 Task: Check the marketing and promotion page.
Action: Mouse moved to (460, 469)
Screenshot: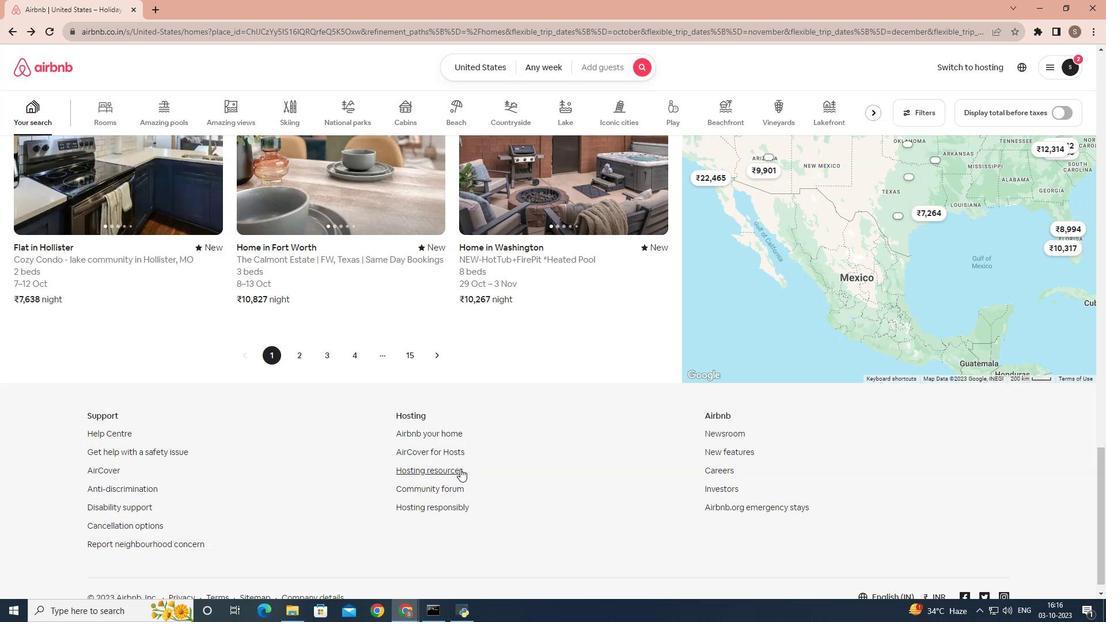 
Action: Mouse pressed left at (460, 469)
Screenshot: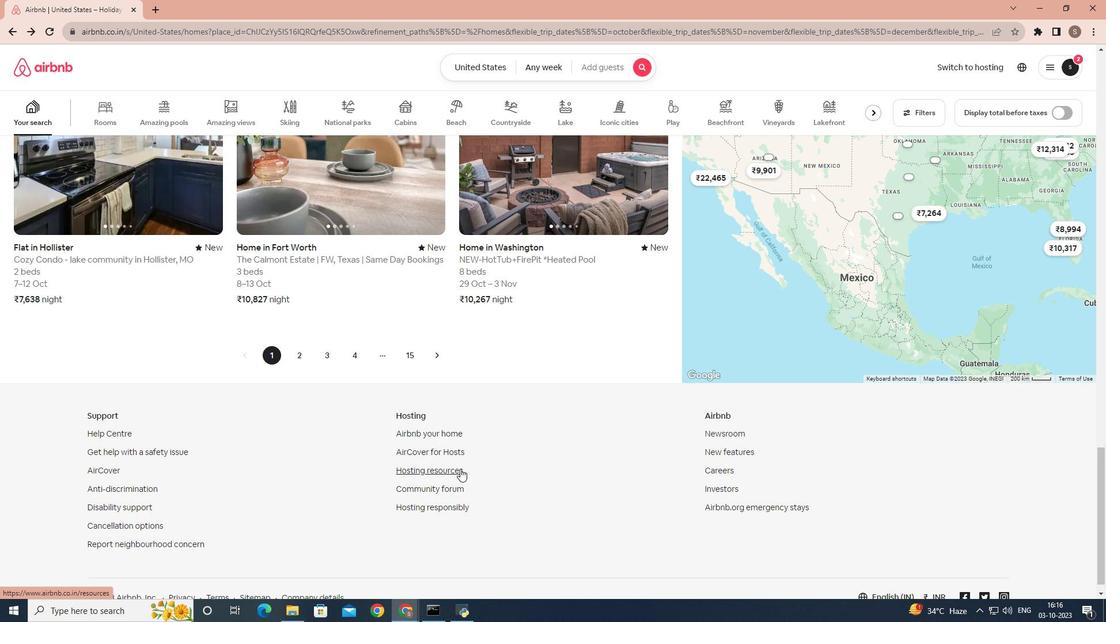 
Action: Mouse moved to (921, 64)
Screenshot: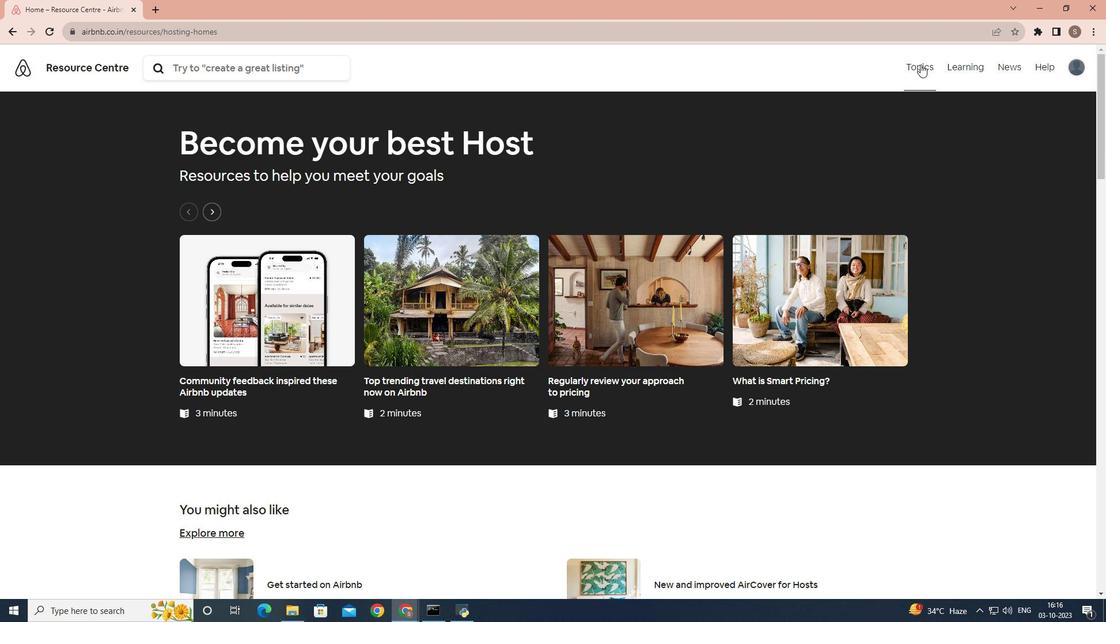 
Action: Mouse pressed left at (921, 64)
Screenshot: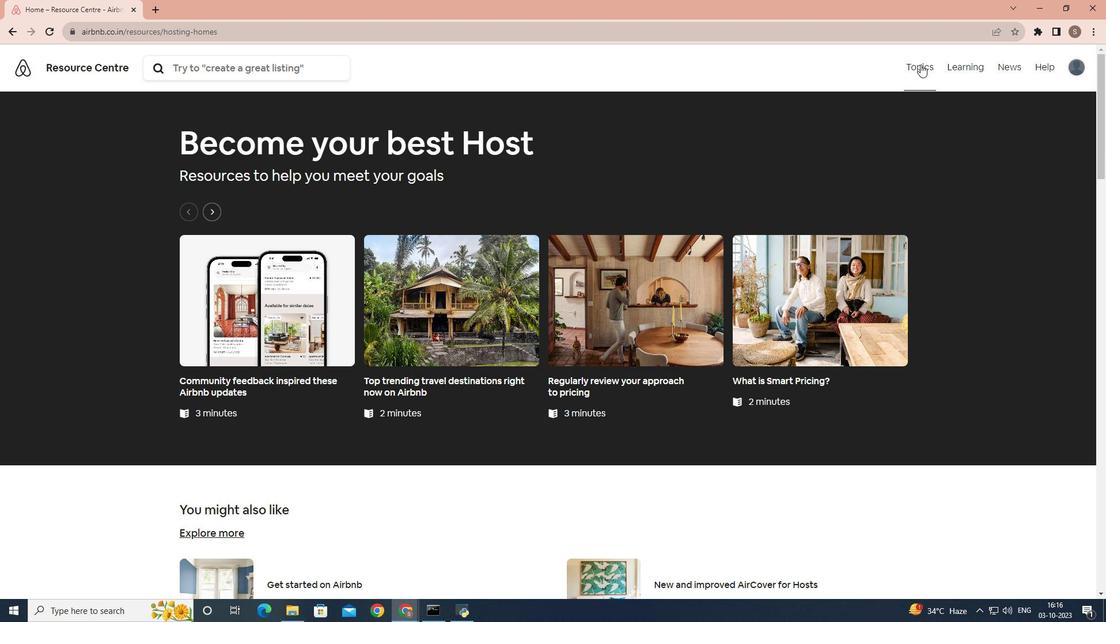 
Action: Mouse moved to (940, 125)
Screenshot: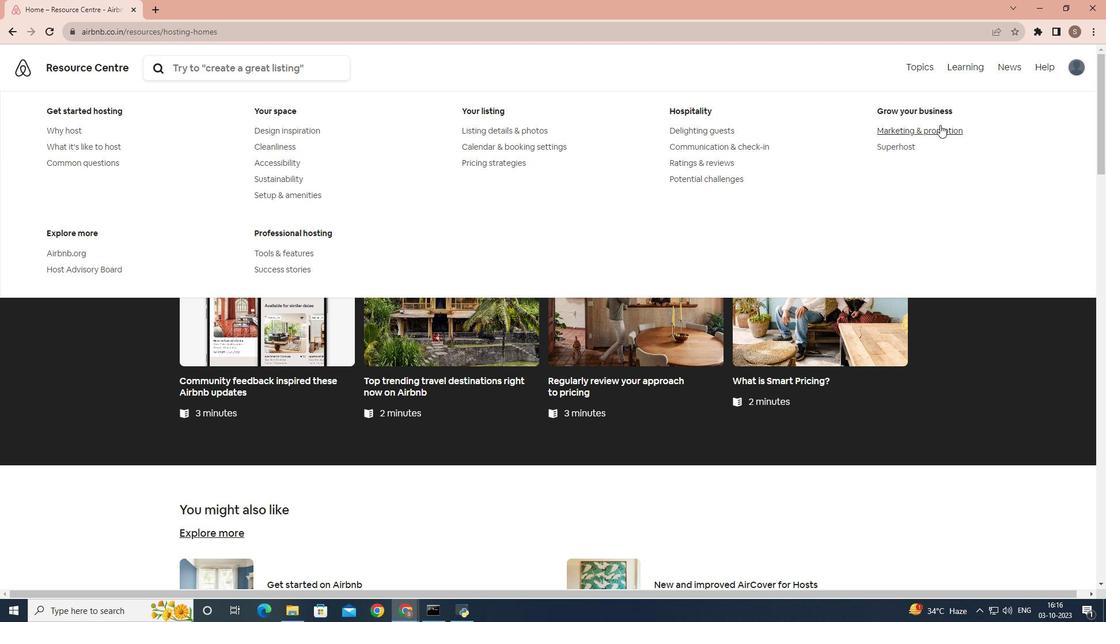 
Action: Mouse pressed left at (940, 125)
Screenshot: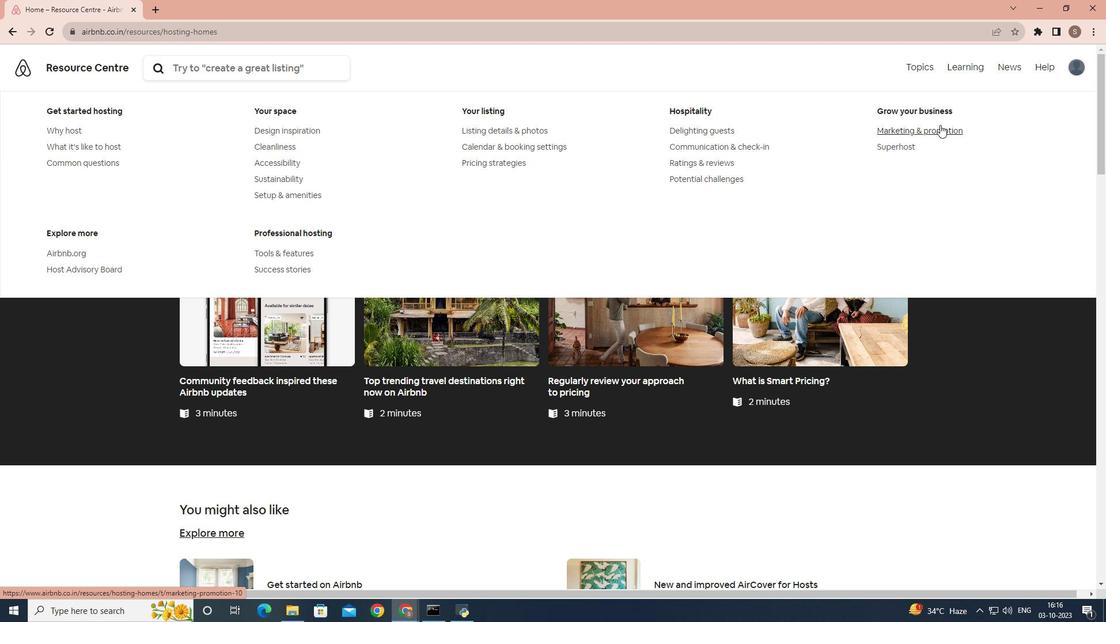 
Action: Mouse moved to (718, 186)
Screenshot: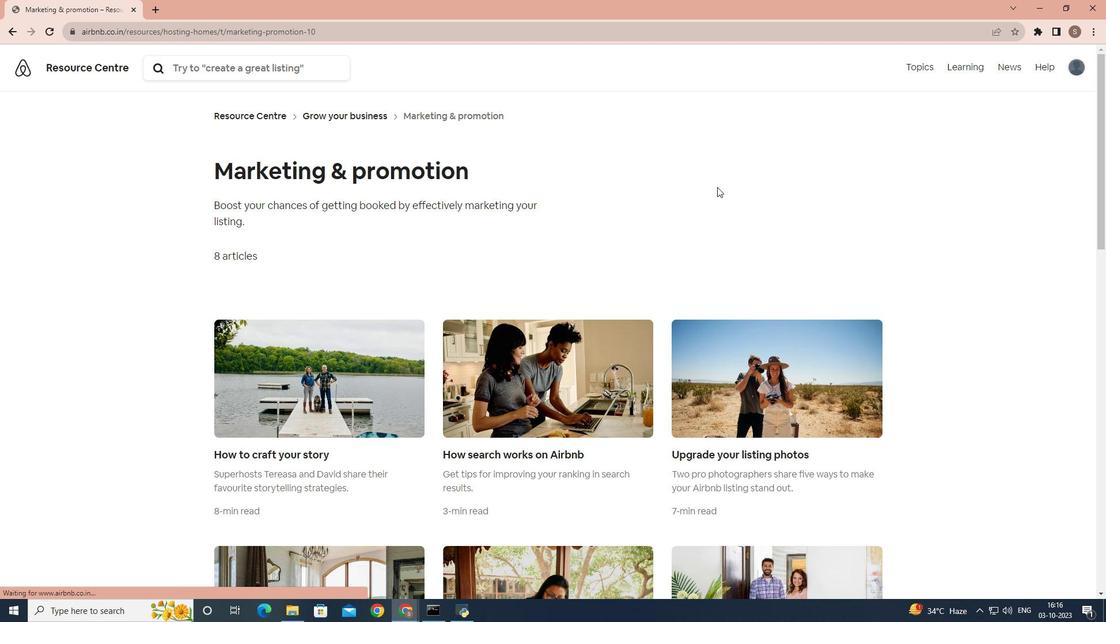 
Action: Mouse scrolled (718, 186) with delta (0, 0)
Screenshot: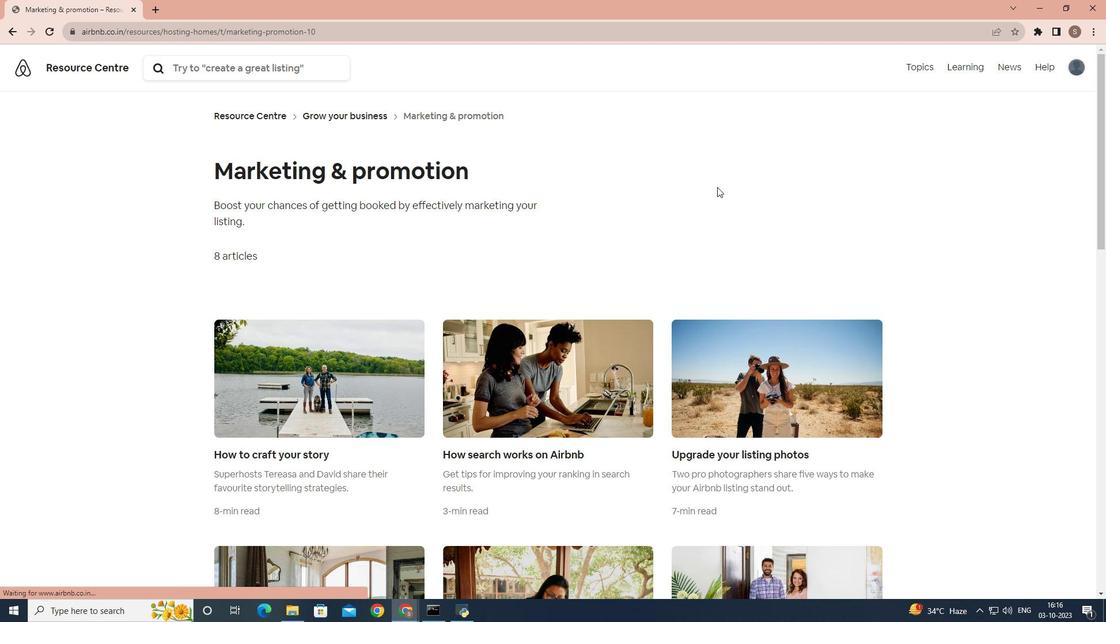 
Action: Mouse moved to (717, 187)
Screenshot: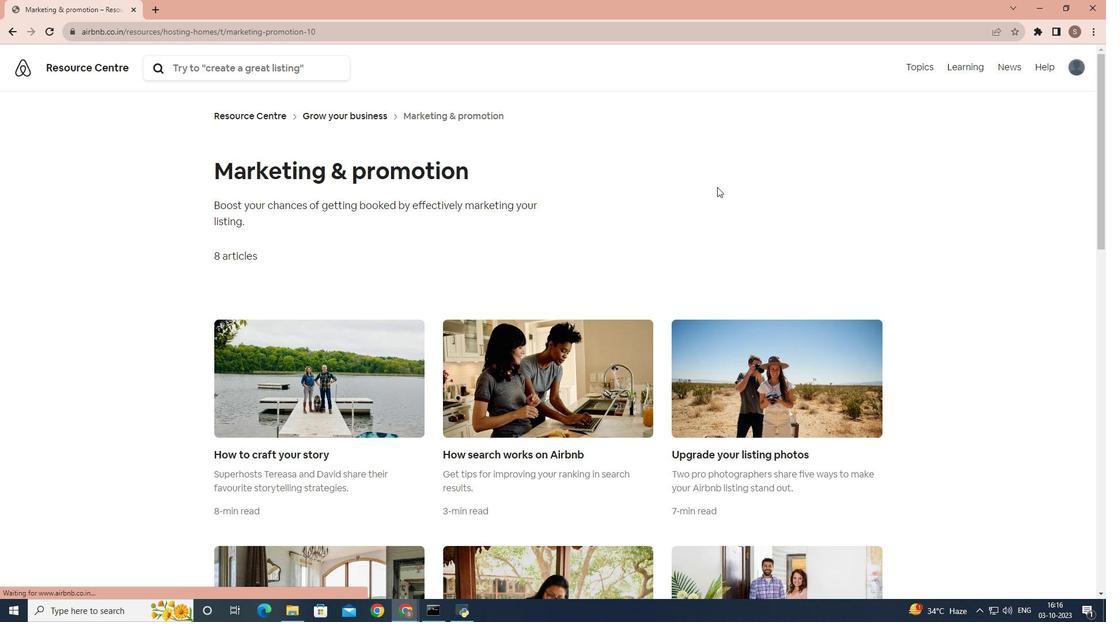
Action: Mouse scrolled (717, 186) with delta (0, 0)
Screenshot: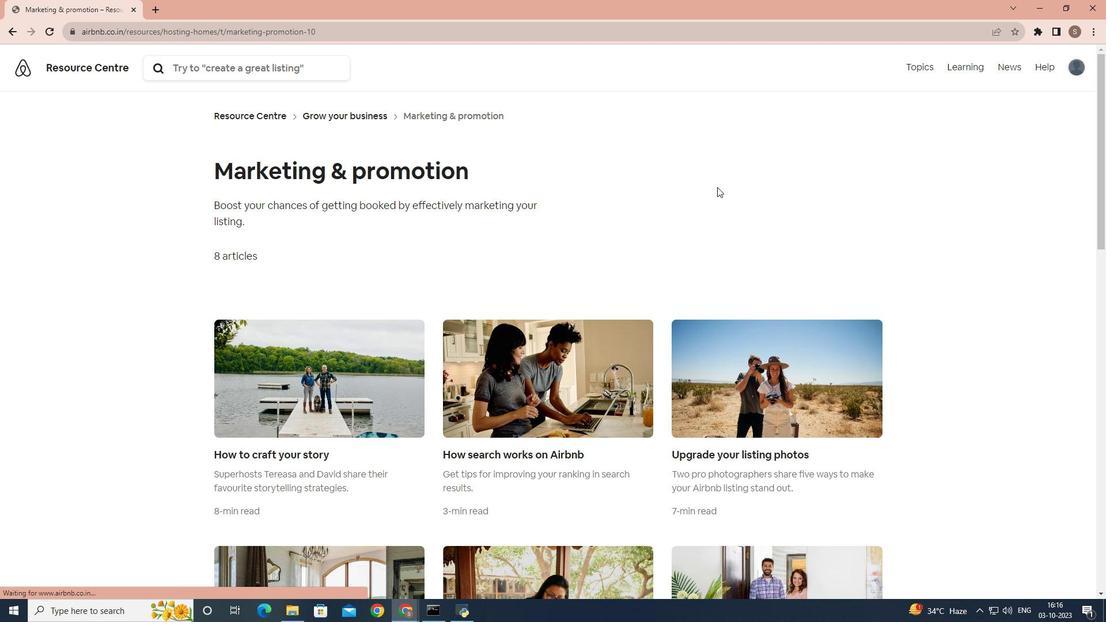 
Action: Mouse moved to (709, 192)
Screenshot: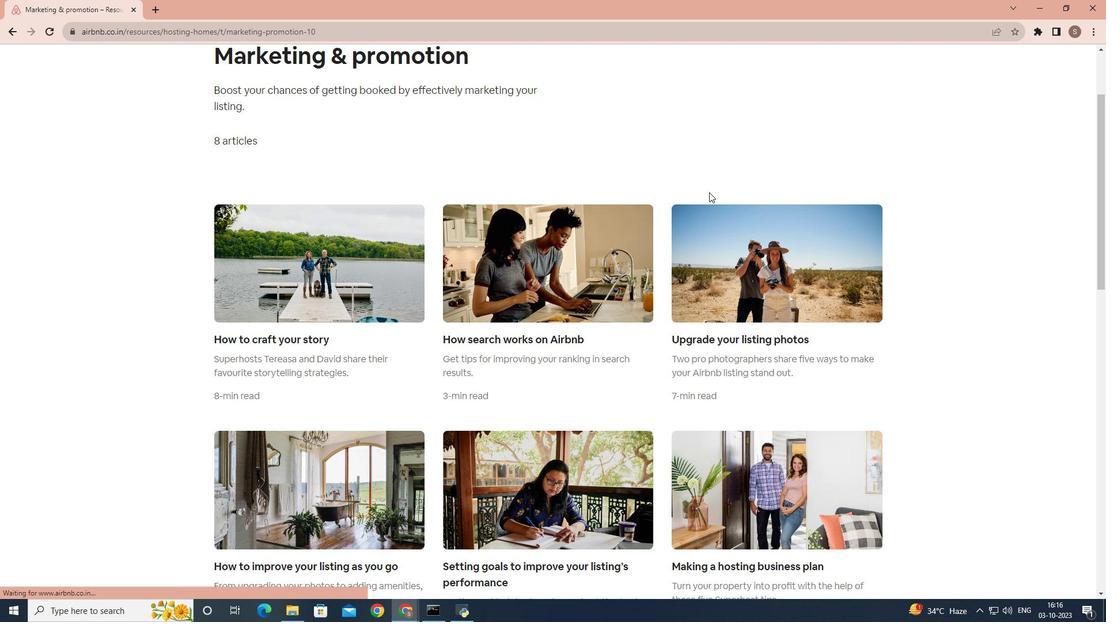 
Action: Mouse scrolled (709, 191) with delta (0, 0)
Screenshot: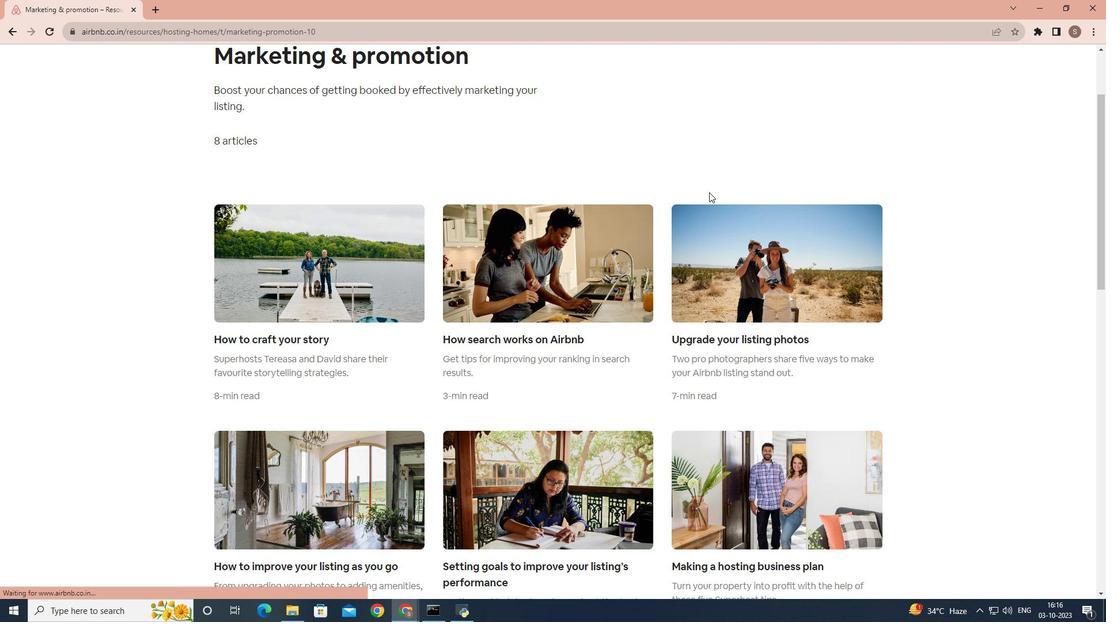 
Action: Mouse scrolled (709, 191) with delta (0, 0)
Screenshot: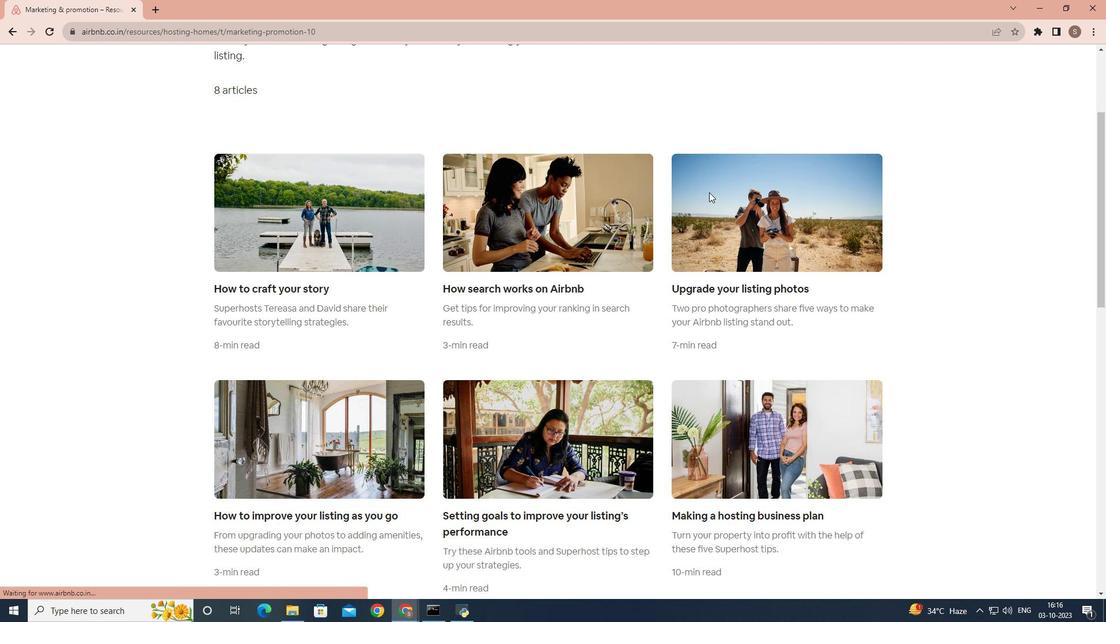
Action: Mouse scrolled (709, 191) with delta (0, 0)
Screenshot: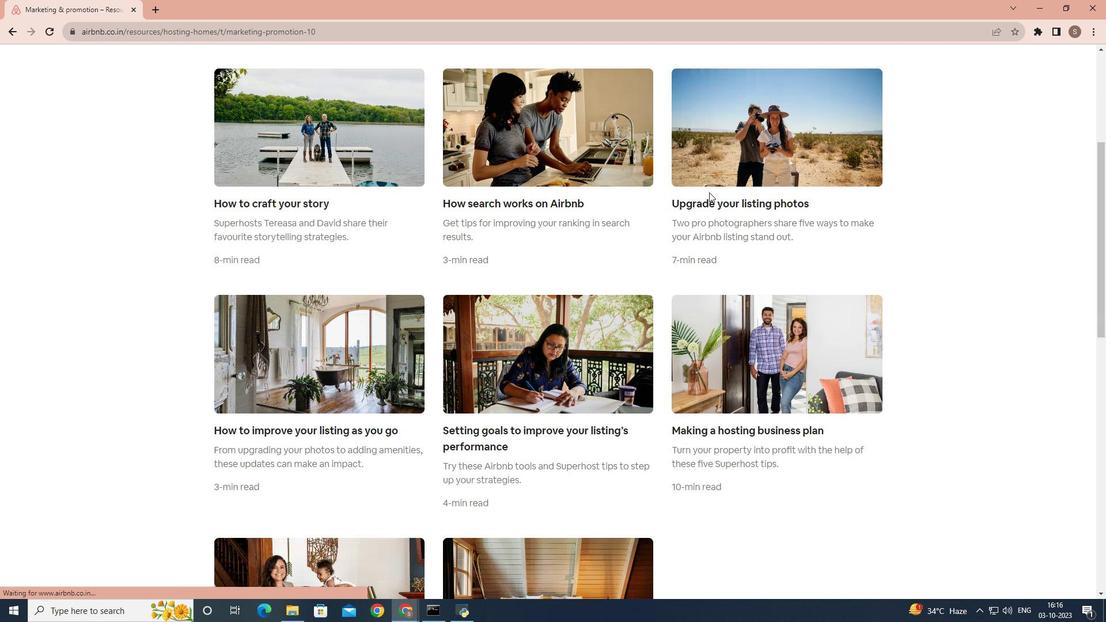 
Action: Mouse scrolled (709, 191) with delta (0, 0)
Screenshot: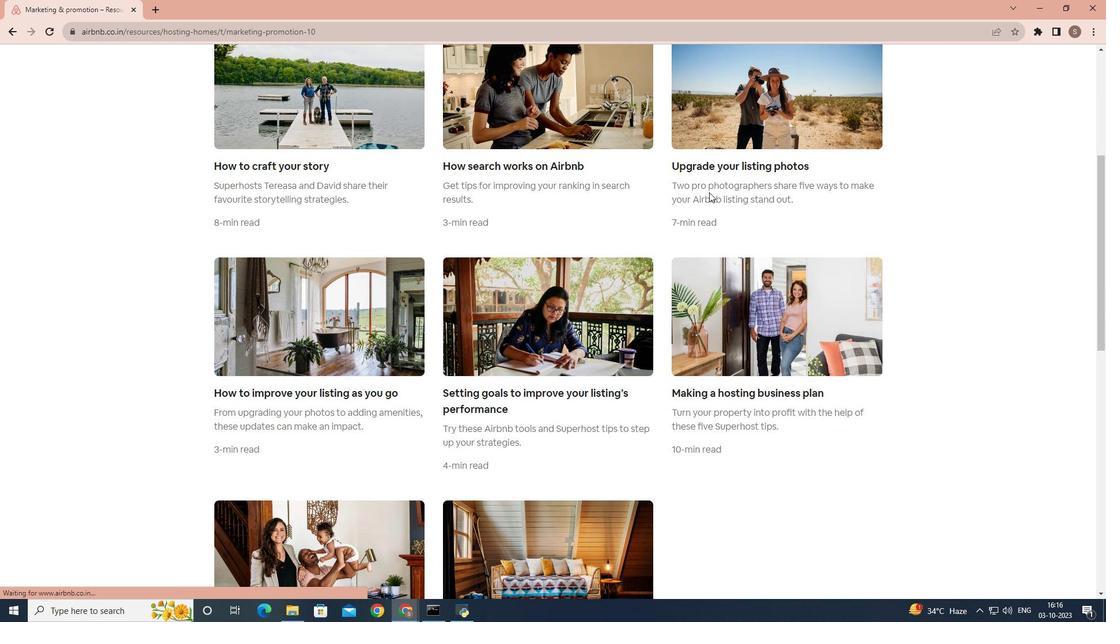 
Action: Mouse scrolled (709, 191) with delta (0, 0)
Screenshot: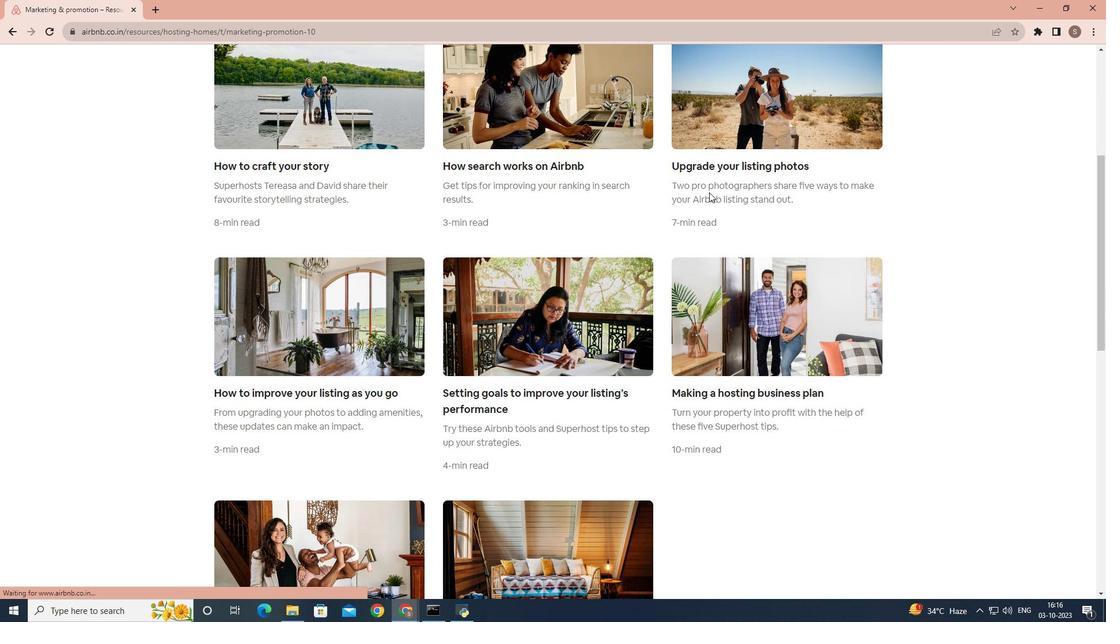 
Action: Mouse scrolled (709, 191) with delta (0, 0)
Screenshot: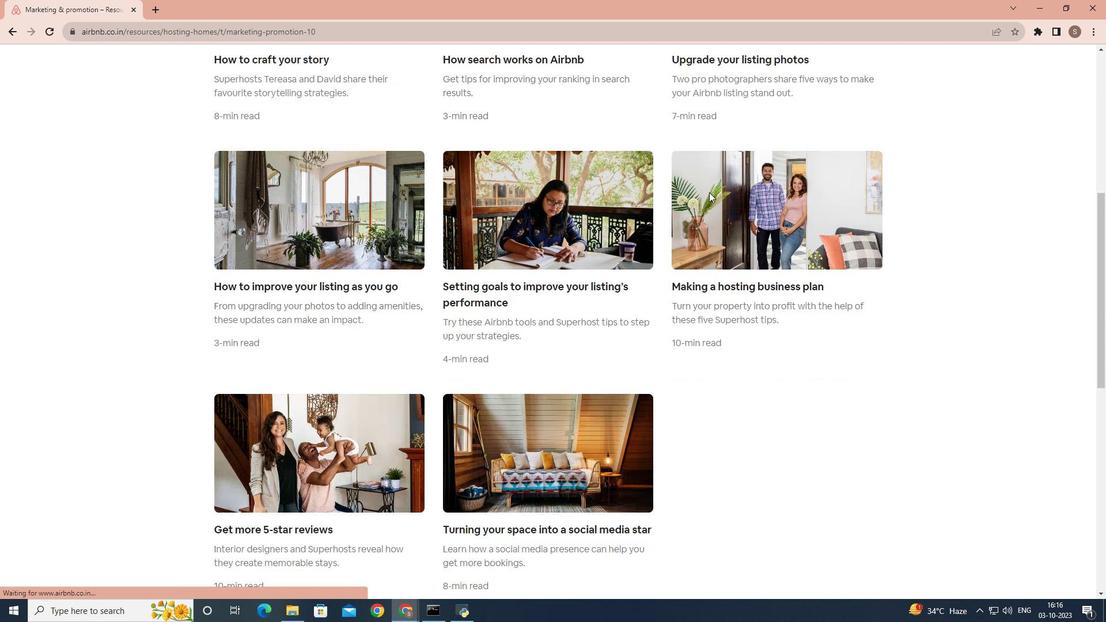 
Action: Mouse scrolled (709, 191) with delta (0, 0)
Screenshot: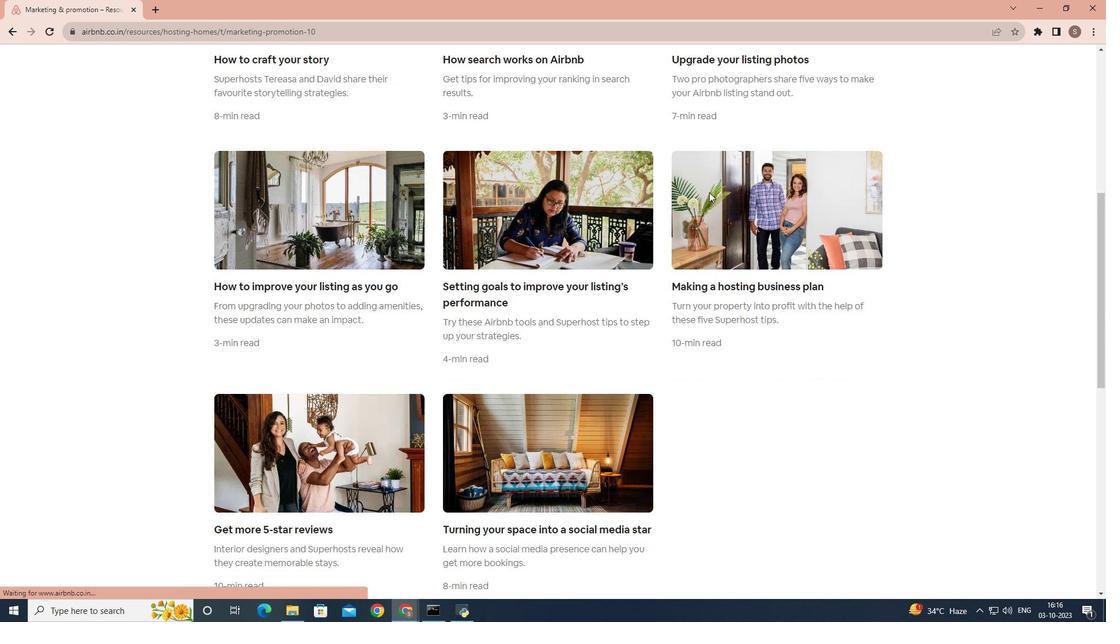 
Action: Mouse scrolled (709, 191) with delta (0, 0)
Screenshot: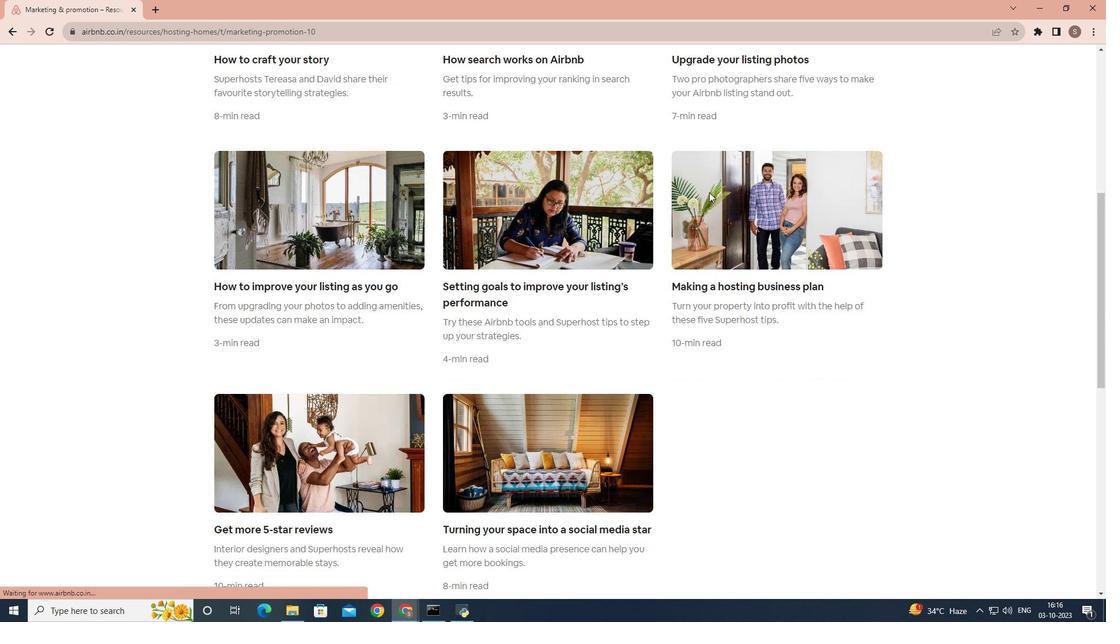 
Action: Mouse moved to (697, 184)
Screenshot: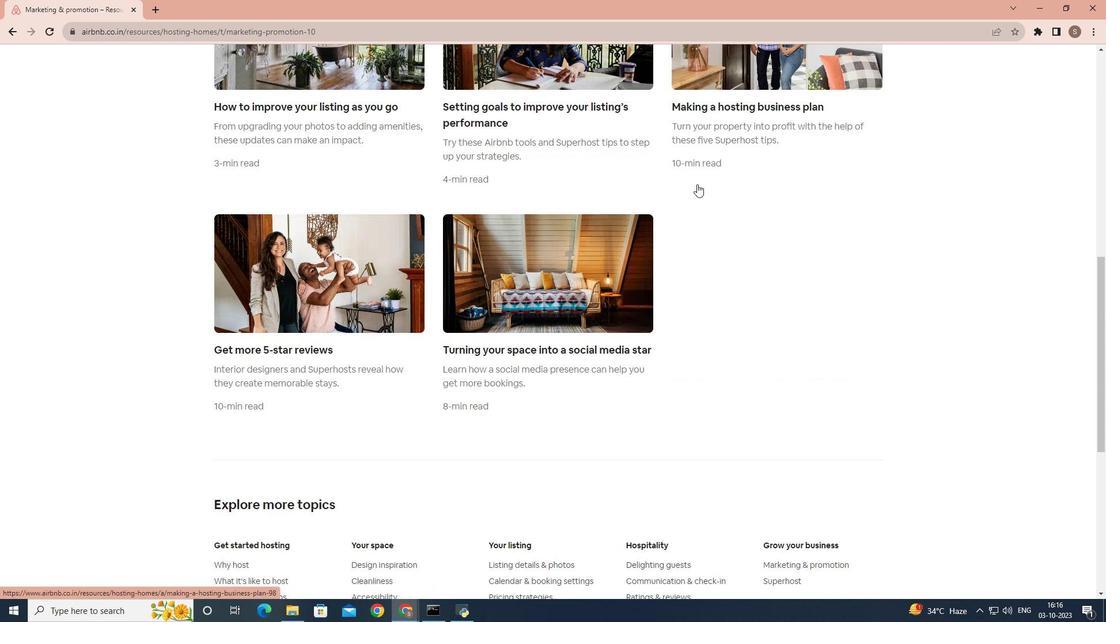 
Action: Mouse scrolled (697, 183) with delta (0, 0)
Screenshot: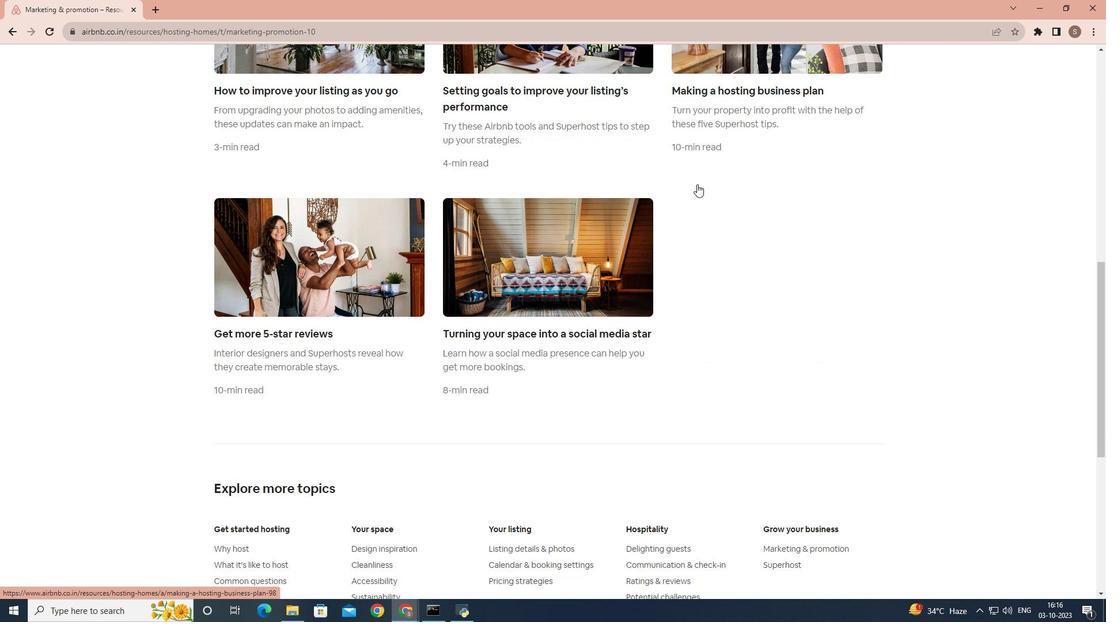 
Action: Mouse scrolled (697, 183) with delta (0, 0)
Screenshot: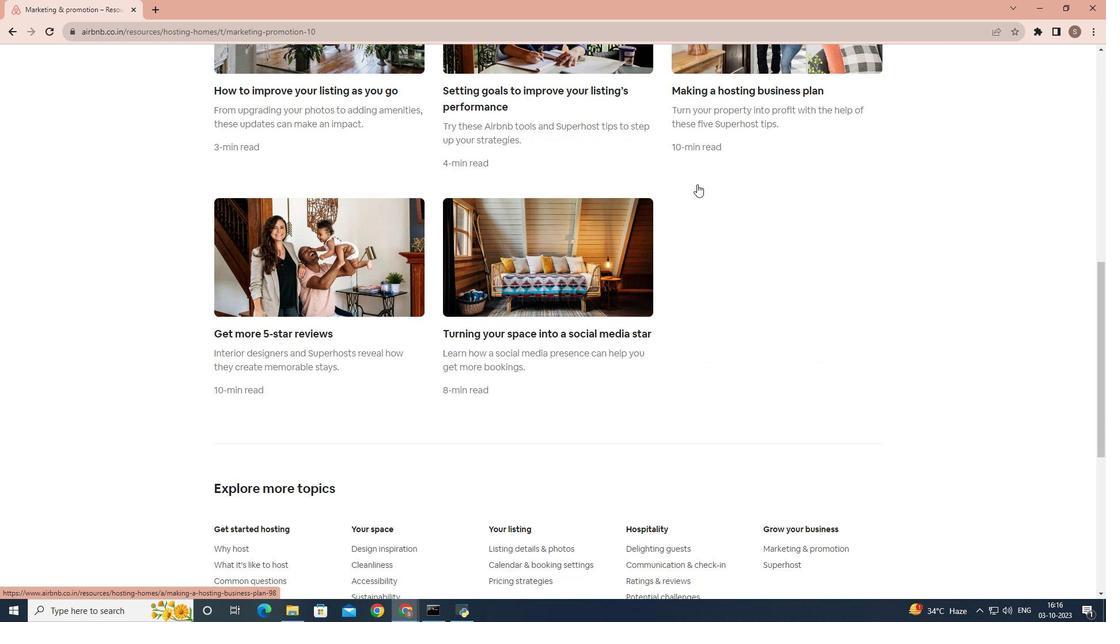 
Action: Mouse scrolled (697, 183) with delta (0, 0)
Screenshot: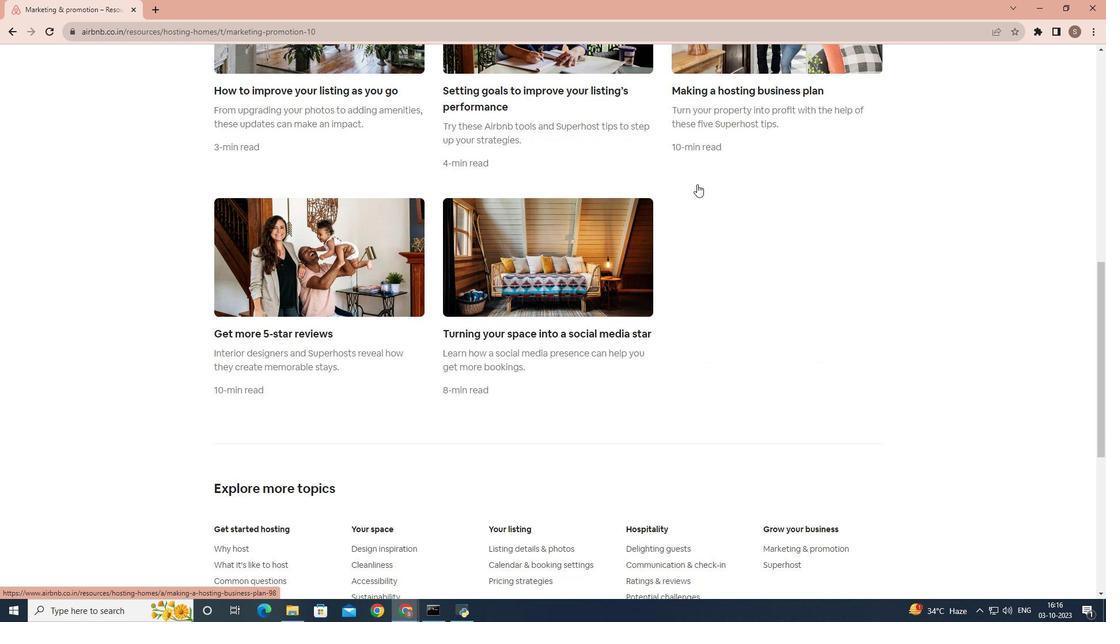 
Action: Mouse scrolled (697, 183) with delta (0, 0)
Screenshot: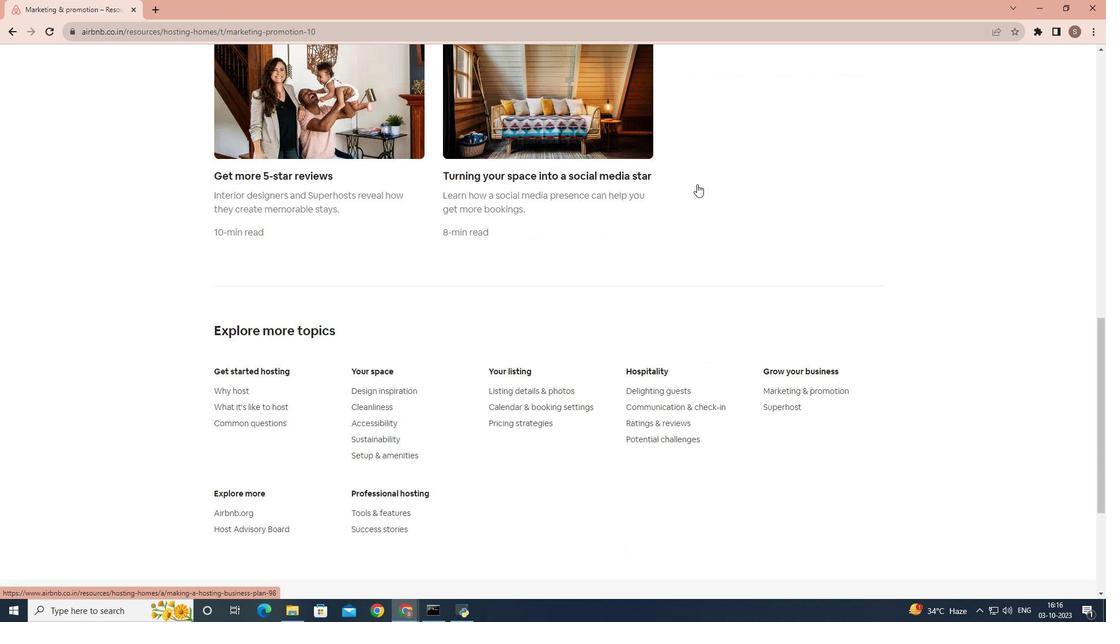 
Action: Mouse scrolled (697, 183) with delta (0, 0)
Screenshot: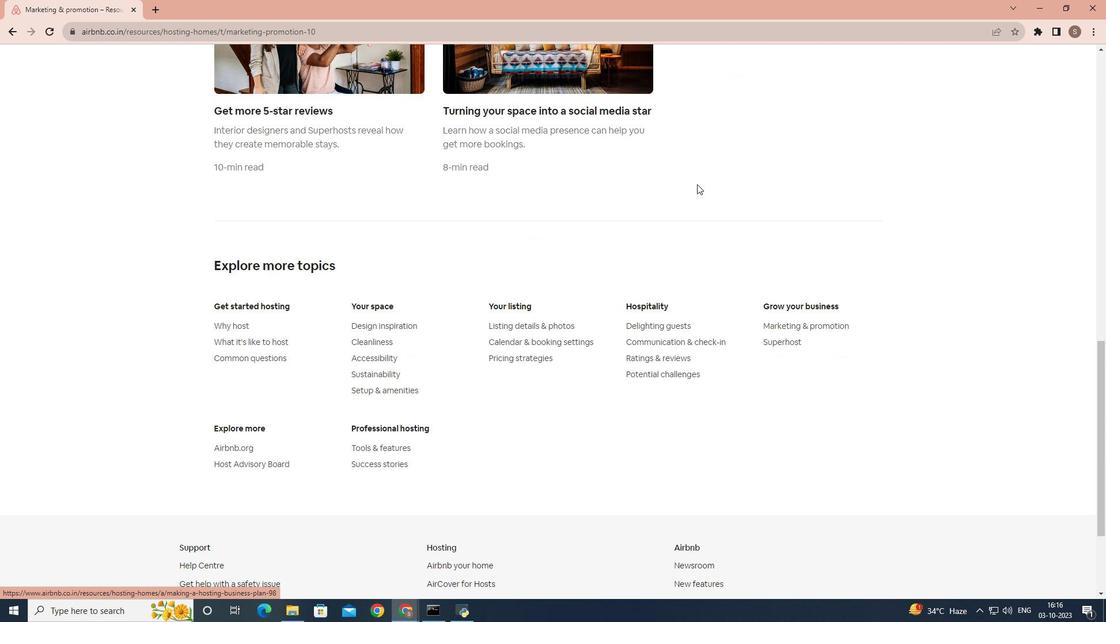
Action: Mouse scrolled (697, 183) with delta (0, 0)
Screenshot: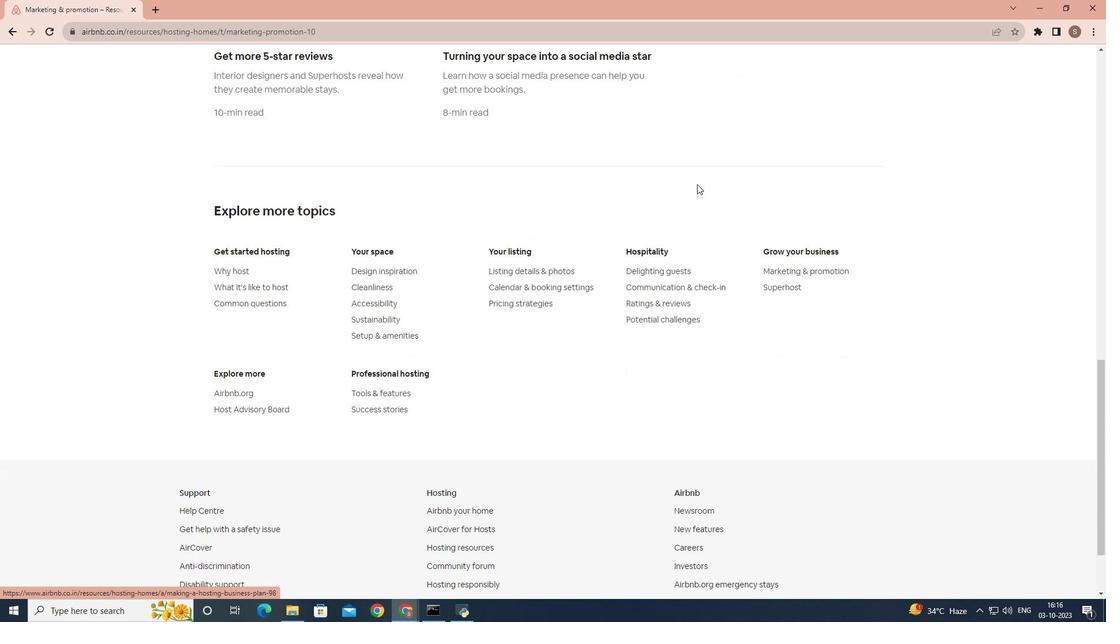 
Action: Mouse scrolled (697, 183) with delta (0, 0)
Screenshot: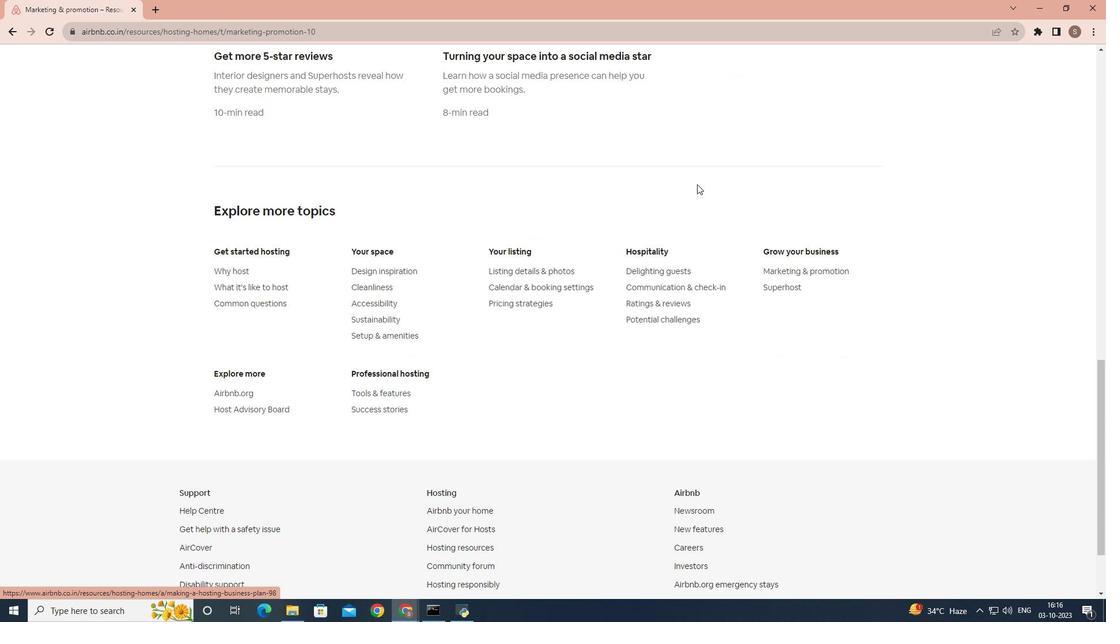 
Action: Mouse scrolled (697, 183) with delta (0, 0)
Screenshot: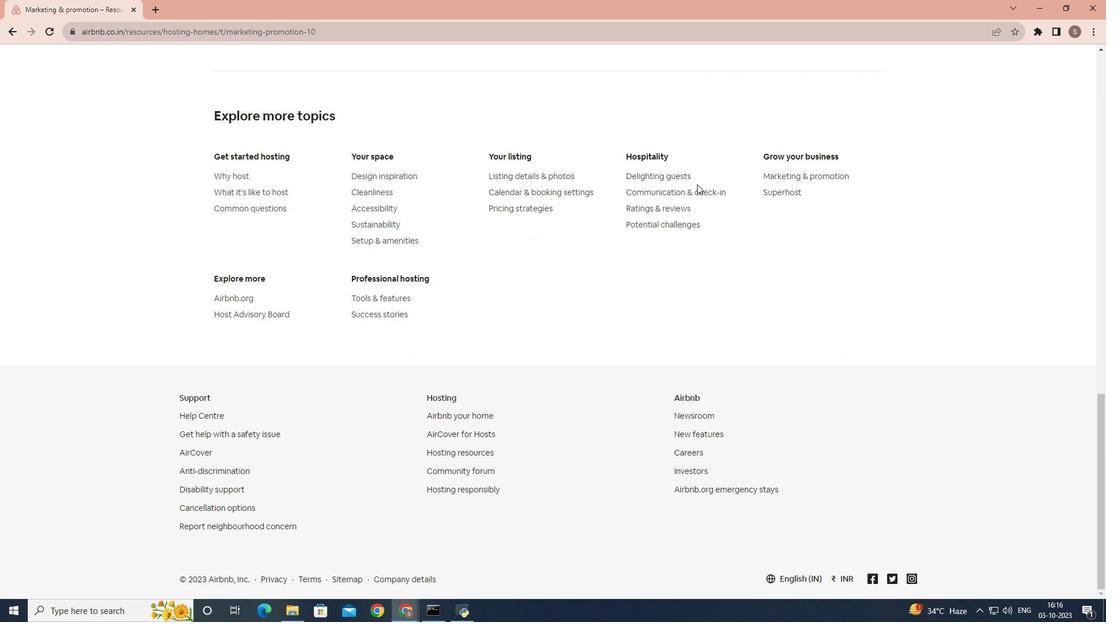 
Action: Mouse scrolled (697, 183) with delta (0, 0)
Screenshot: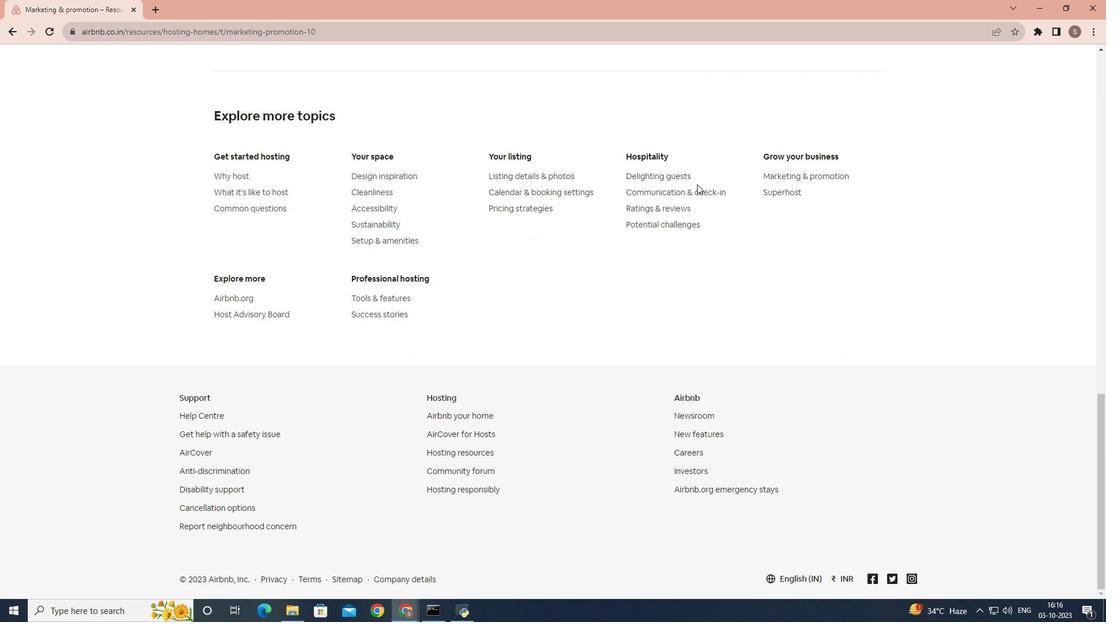 
Action: Mouse scrolled (697, 183) with delta (0, 0)
Screenshot: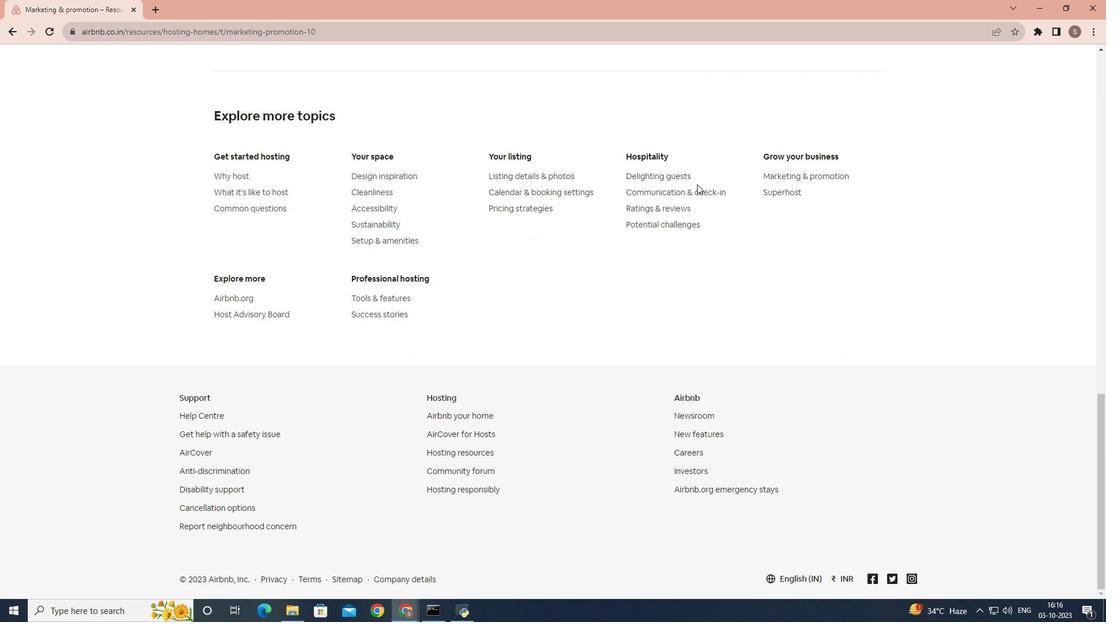 
